 Task: Zoom the sheet by 50%.
Action: Mouse moved to (131, 85)
Screenshot: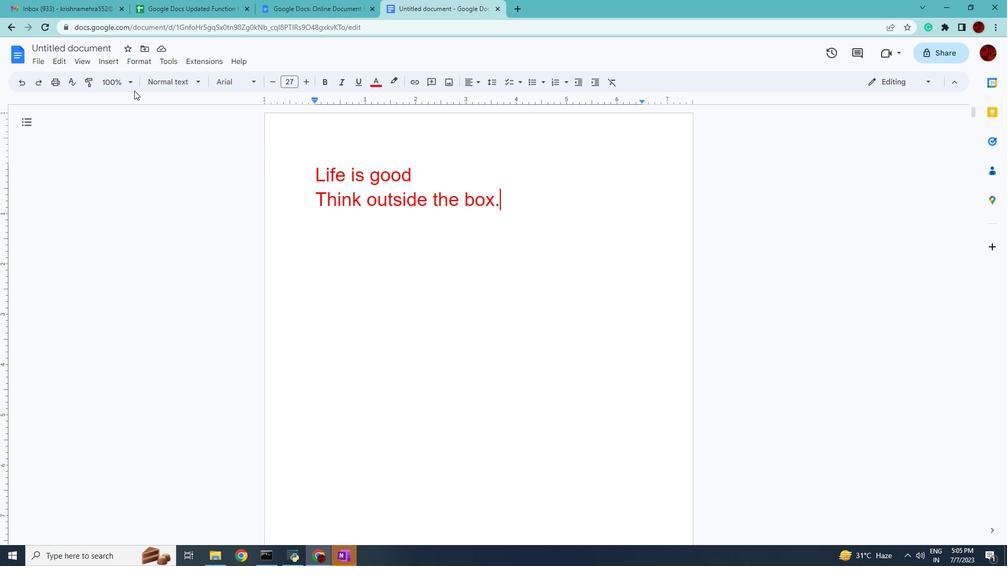 
Action: Mouse pressed left at (131, 85)
Screenshot: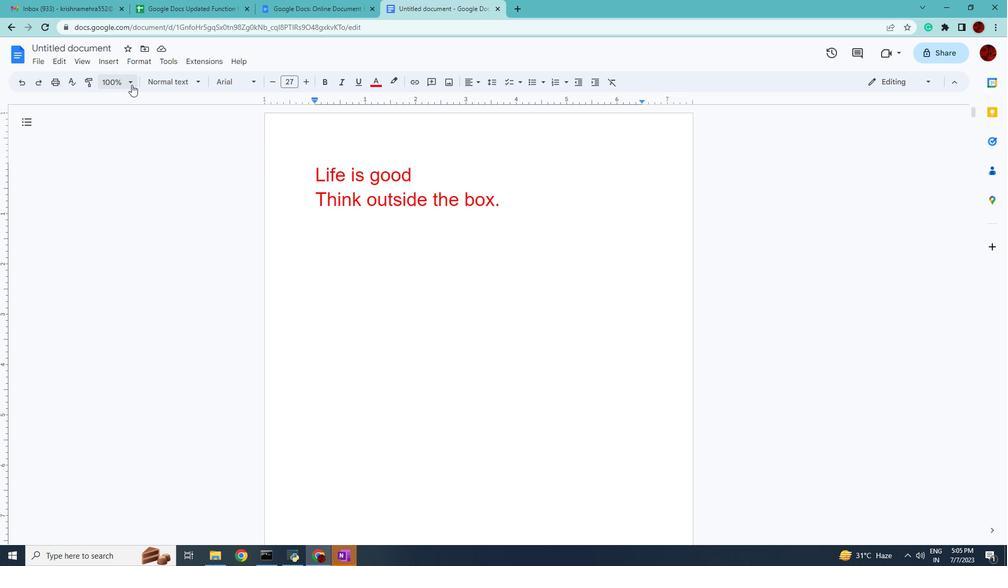 
Action: Mouse moved to (118, 125)
Screenshot: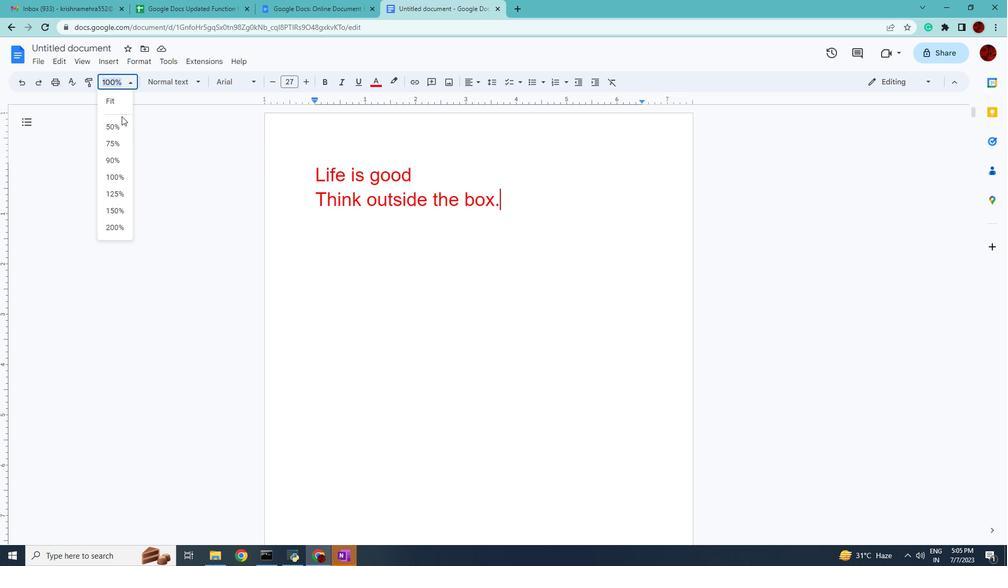 
Action: Mouse pressed left at (118, 125)
Screenshot: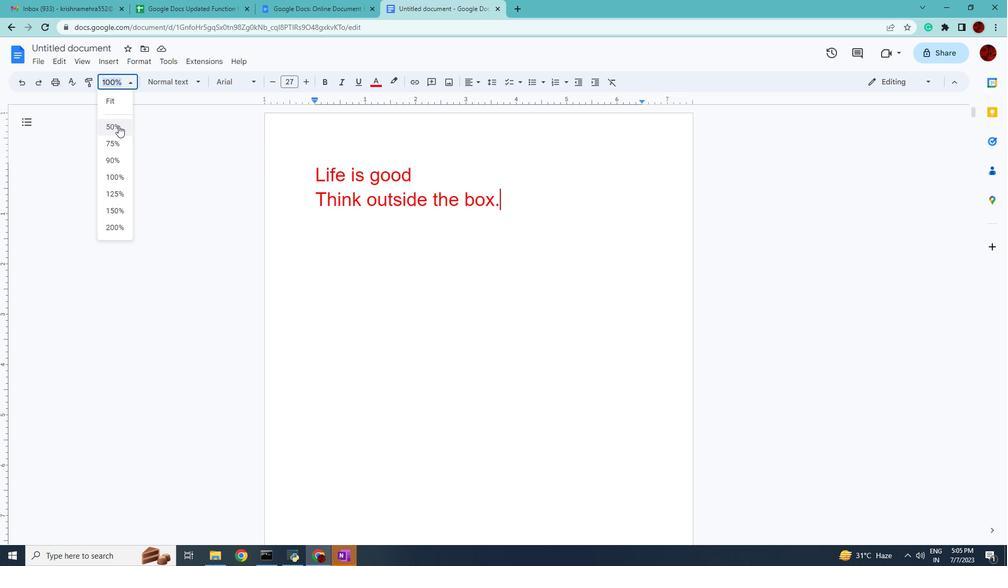 
